 Task: Show available start times in increments of 10 minutes.
Action: Mouse moved to (126, 332)
Screenshot: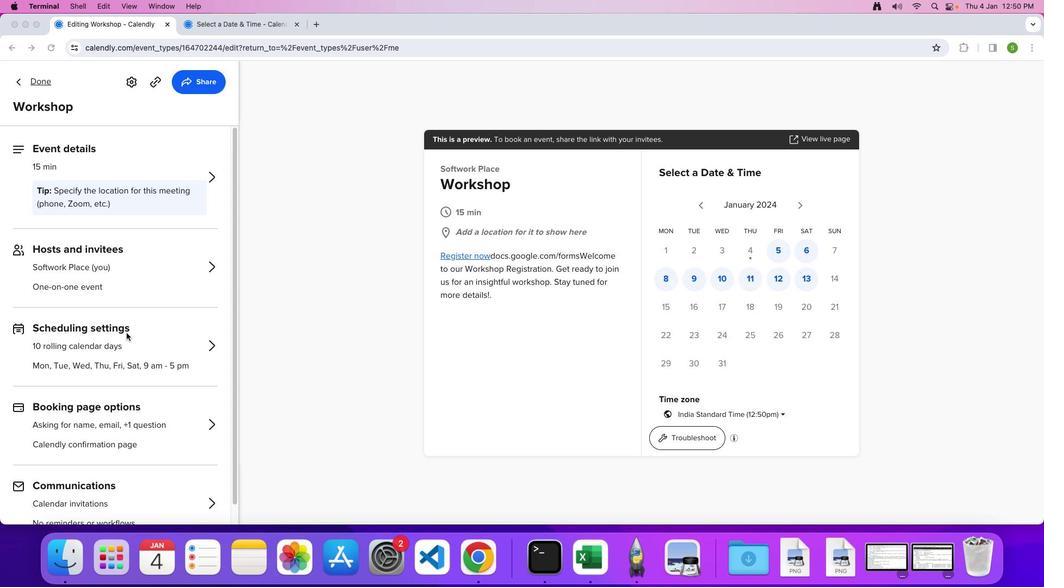
Action: Mouse pressed left at (126, 332)
Screenshot: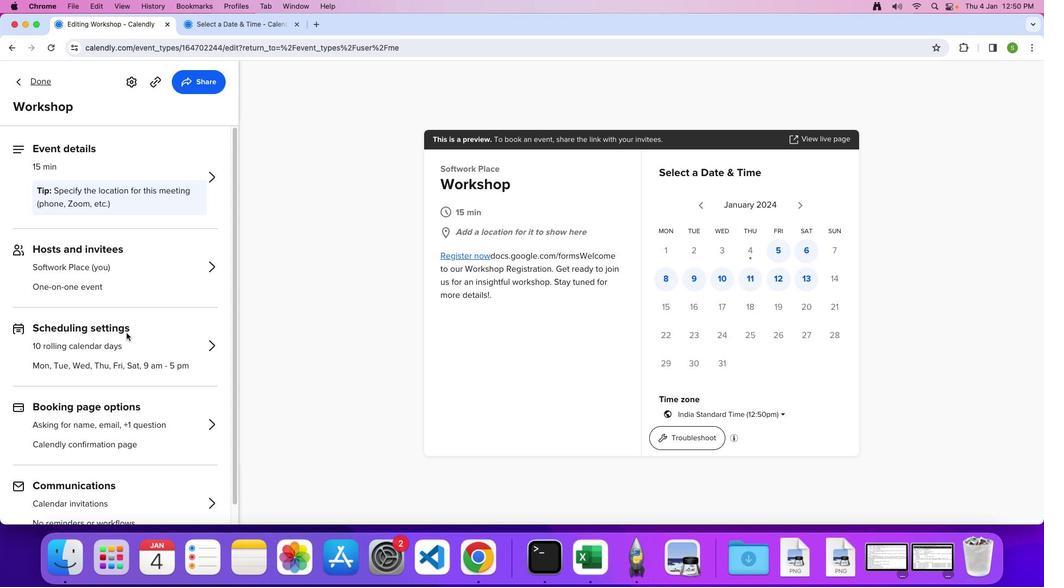 
Action: Mouse pressed left at (126, 332)
Screenshot: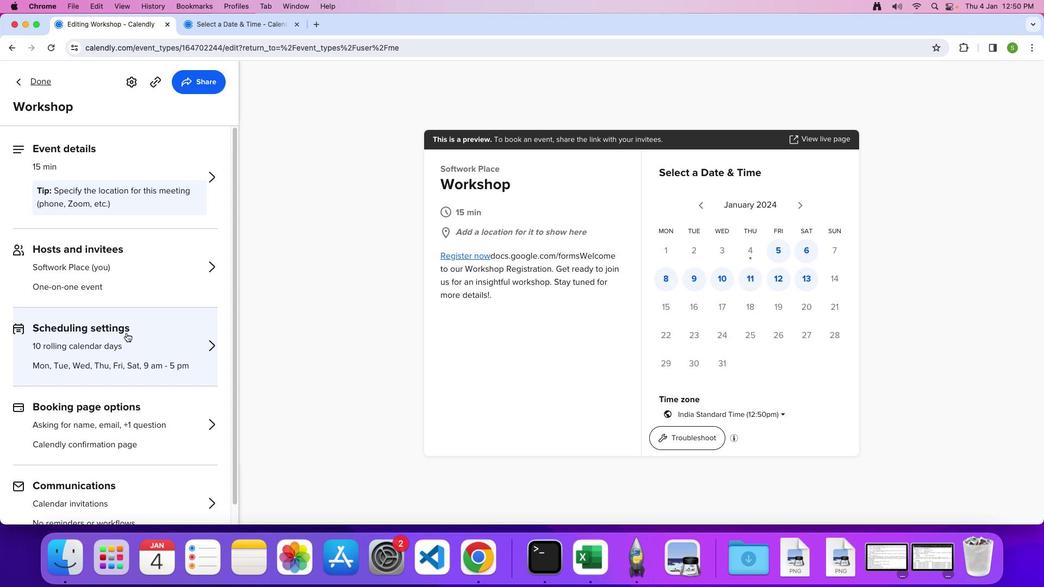 
Action: Mouse moved to (148, 397)
Screenshot: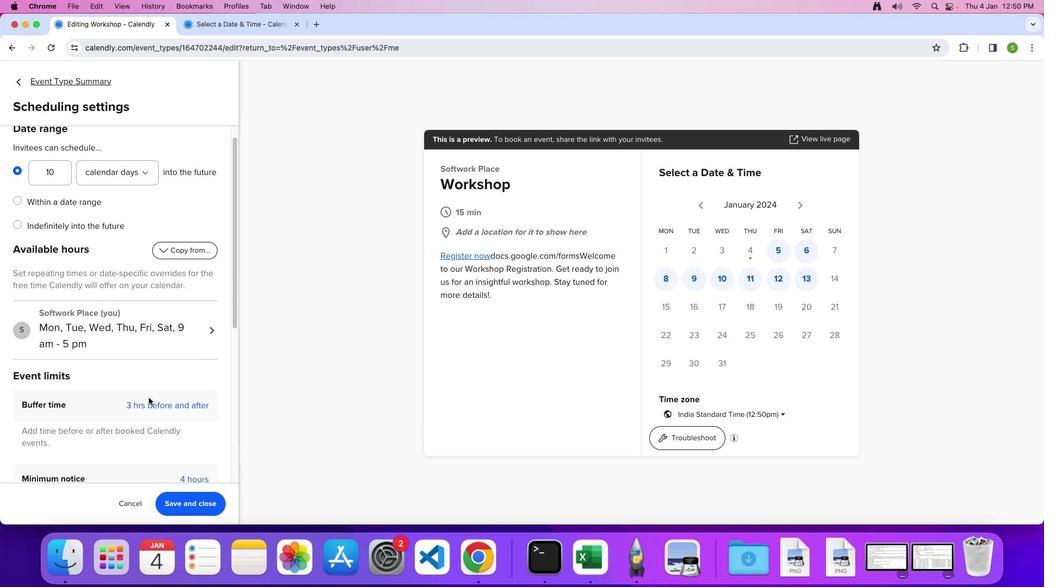 
Action: Mouse scrolled (148, 397) with delta (0, 0)
Screenshot: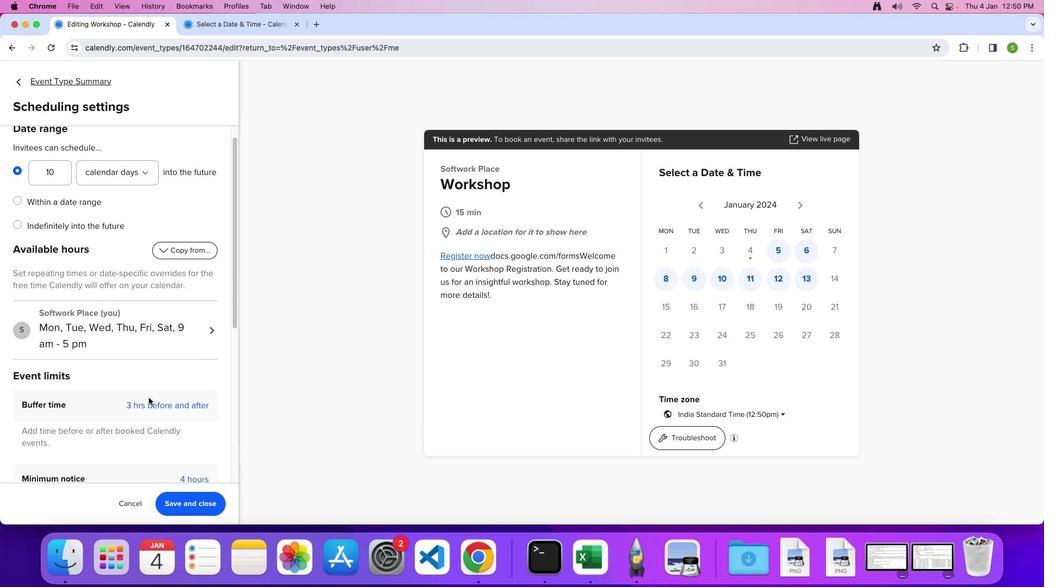 
Action: Mouse moved to (148, 397)
Screenshot: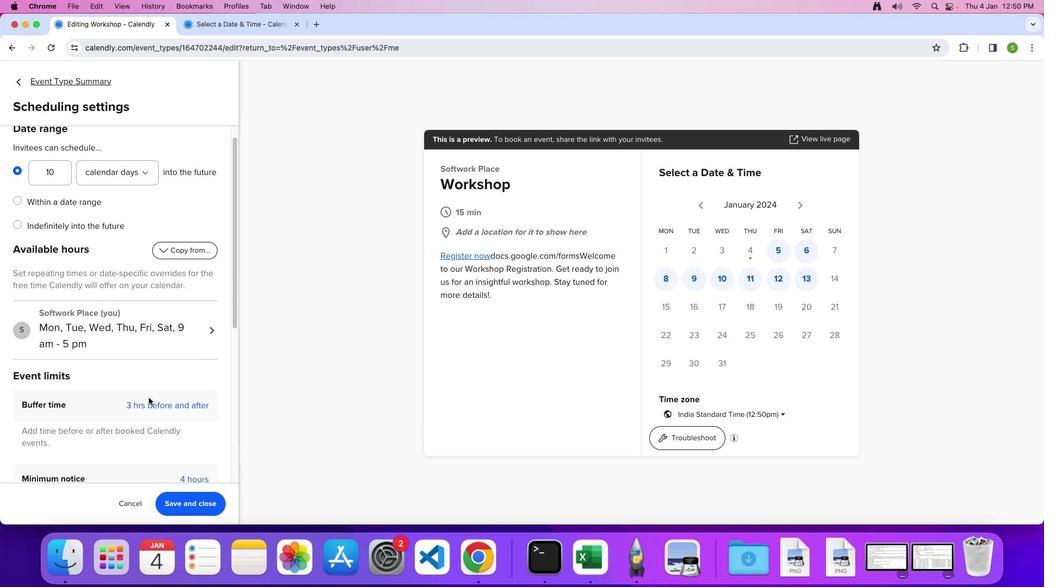 
Action: Mouse scrolled (148, 397) with delta (0, 0)
Screenshot: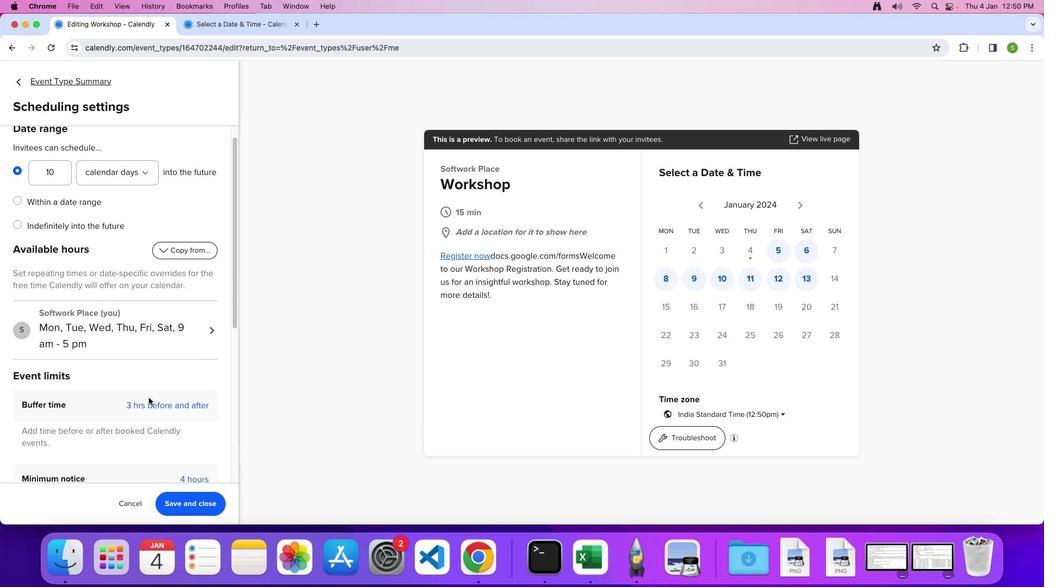 
Action: Mouse scrolled (148, 397) with delta (0, -2)
Screenshot: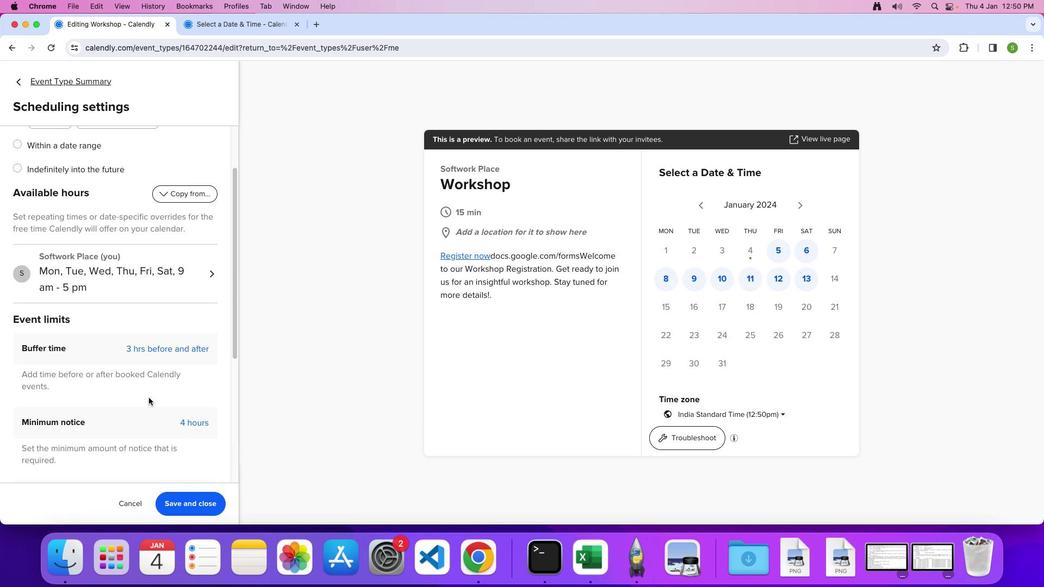 
Action: Mouse moved to (147, 402)
Screenshot: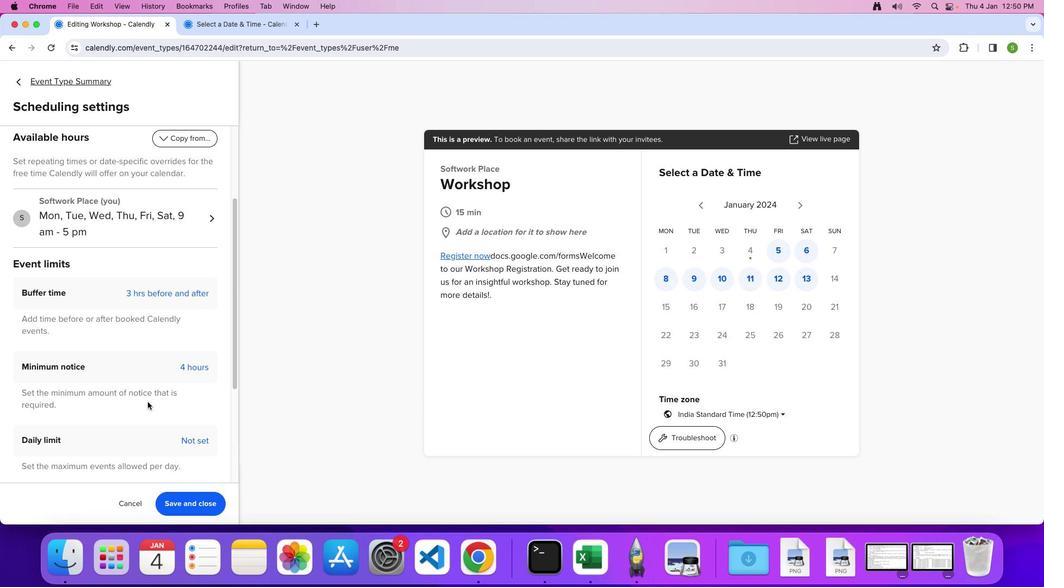 
Action: Mouse scrolled (147, 402) with delta (0, 0)
Screenshot: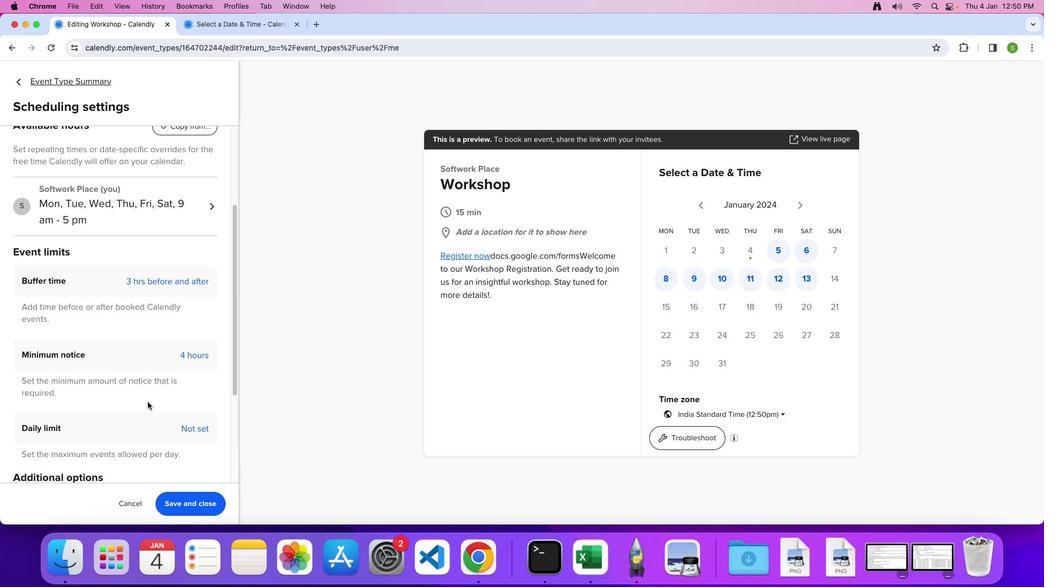 
Action: Mouse scrolled (147, 402) with delta (0, 0)
Screenshot: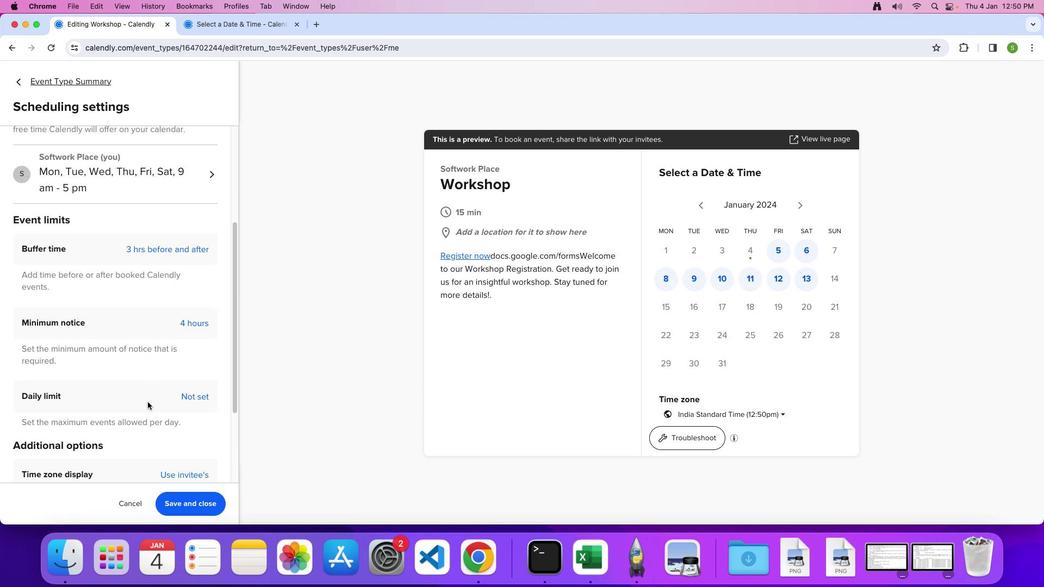 
Action: Mouse scrolled (147, 402) with delta (0, -2)
Screenshot: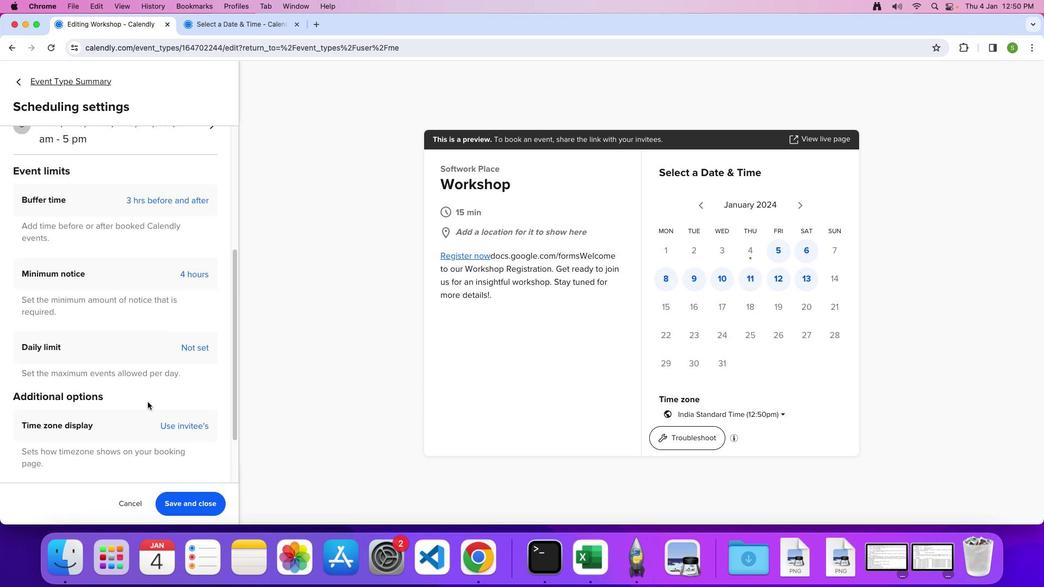 
Action: Mouse scrolled (147, 402) with delta (0, -3)
Screenshot: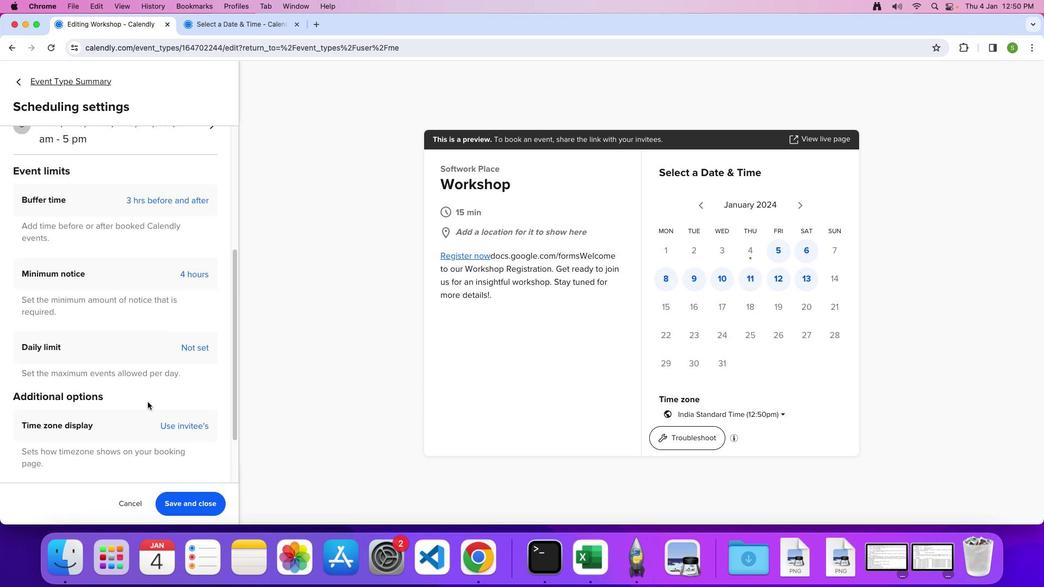 
Action: Mouse scrolled (147, 402) with delta (0, 0)
Screenshot: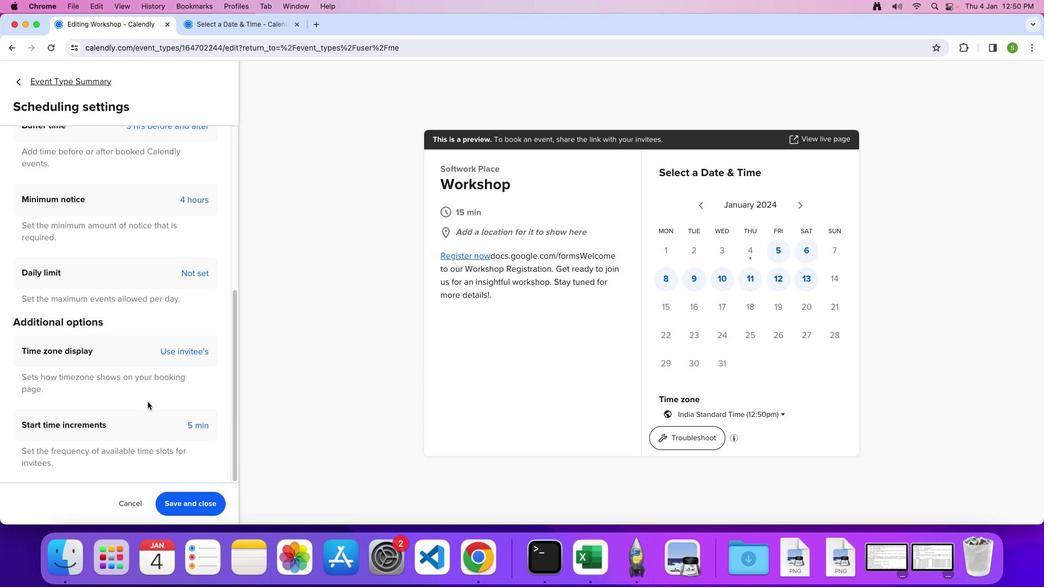 
Action: Mouse scrolled (147, 402) with delta (0, 0)
Screenshot: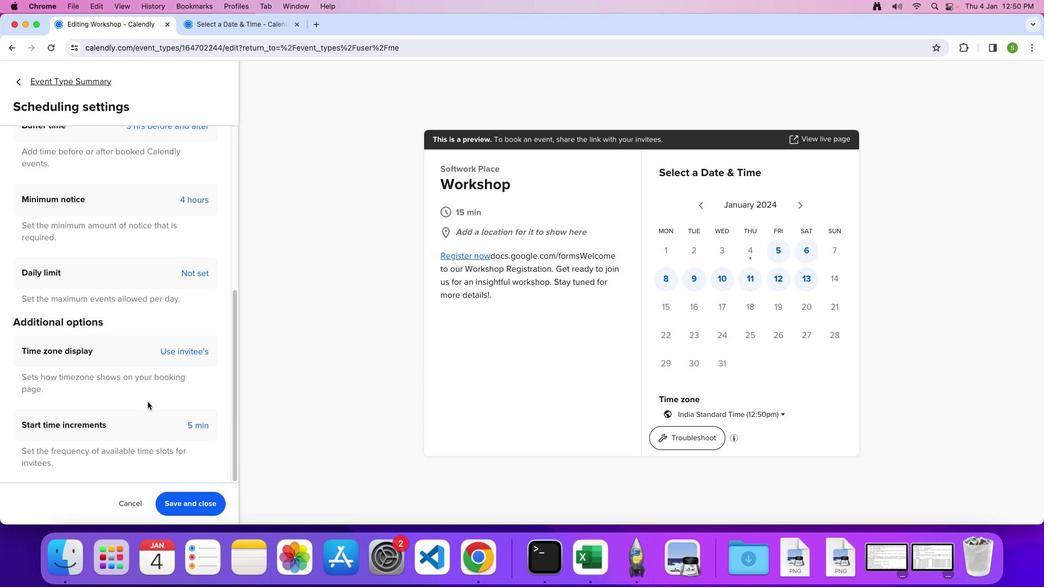 
Action: Mouse scrolled (147, 402) with delta (0, -2)
Screenshot: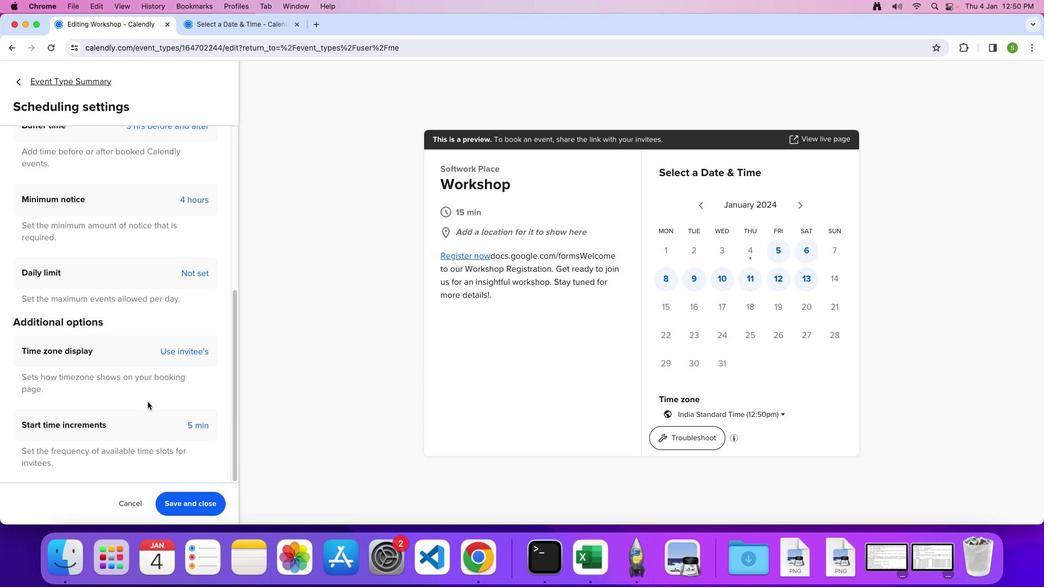 
Action: Mouse scrolled (147, 402) with delta (0, -3)
Screenshot: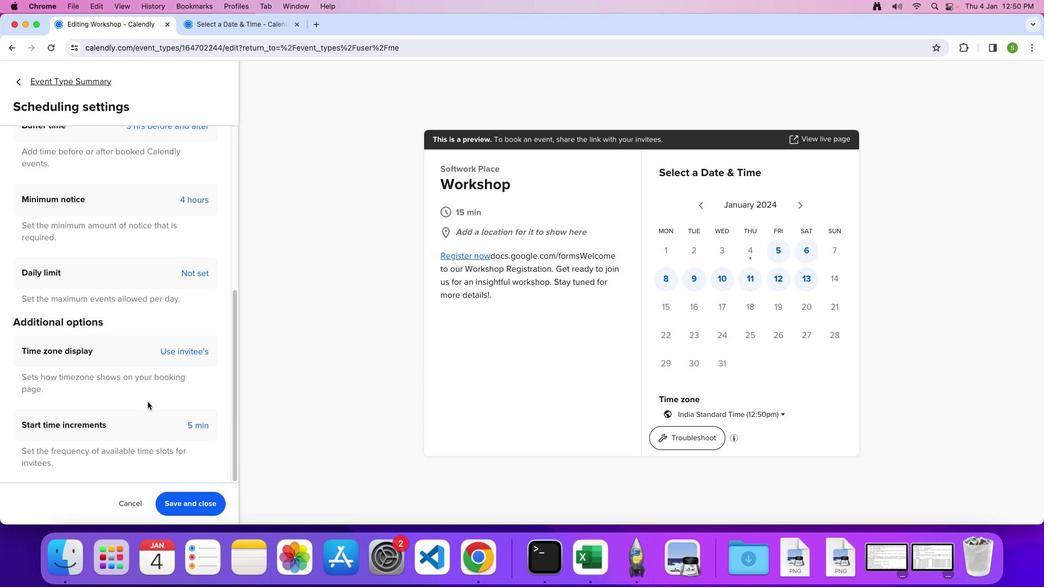 
Action: Mouse moved to (156, 425)
Screenshot: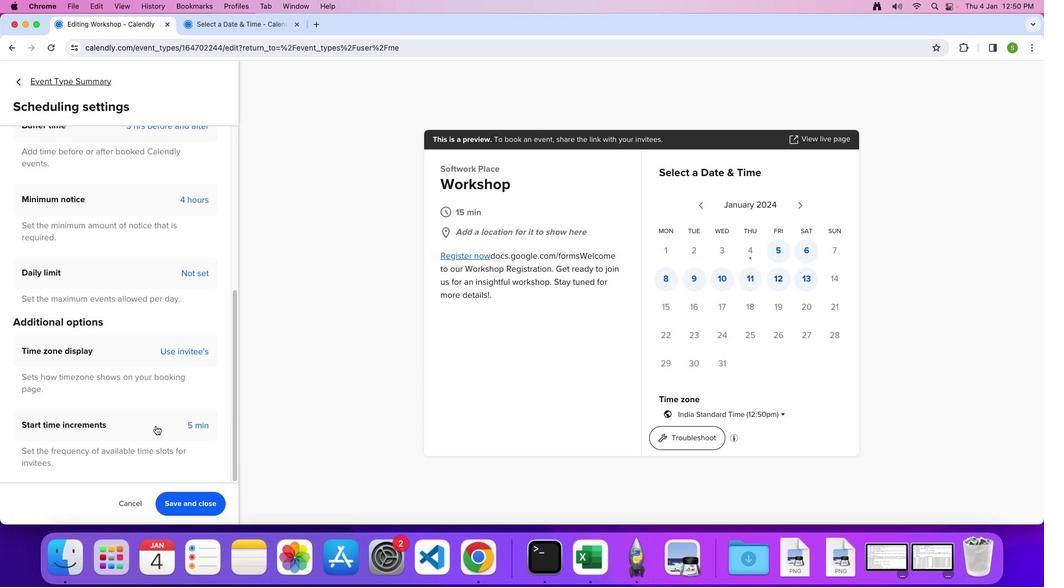
Action: Mouse pressed left at (156, 425)
Screenshot: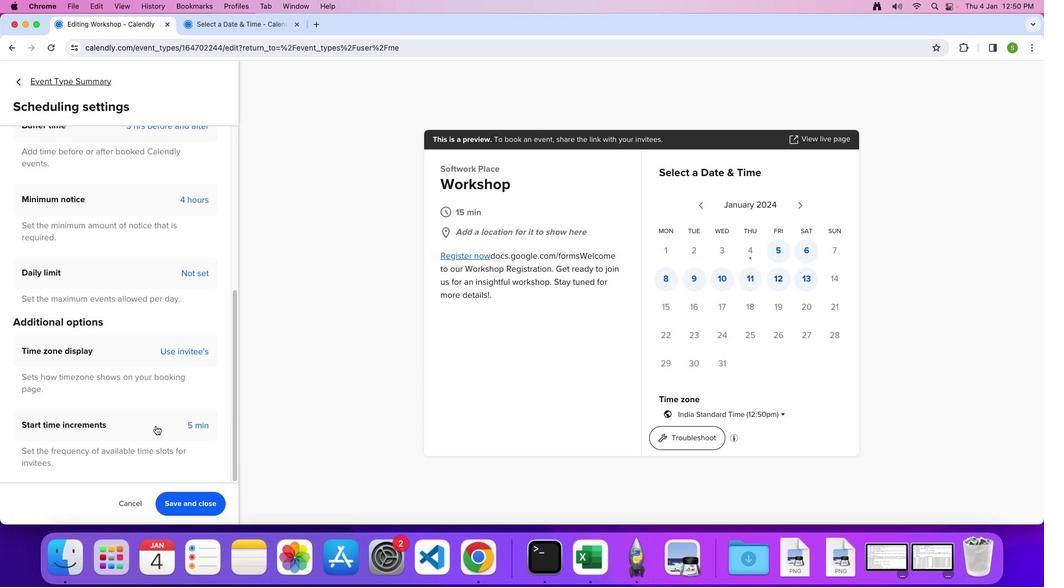 
Action: Mouse moved to (150, 430)
Screenshot: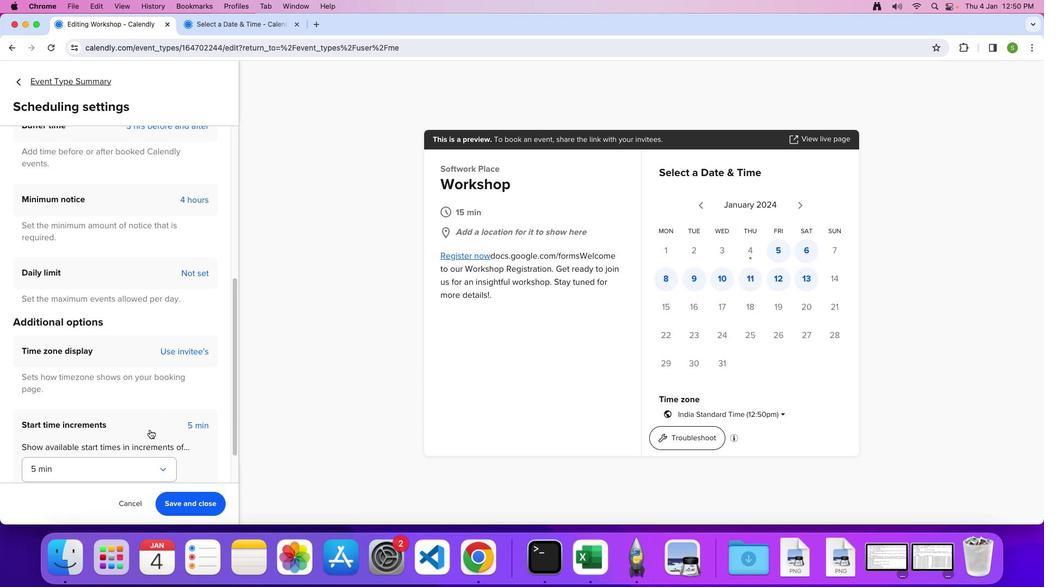 
Action: Mouse scrolled (150, 430) with delta (0, 0)
Screenshot: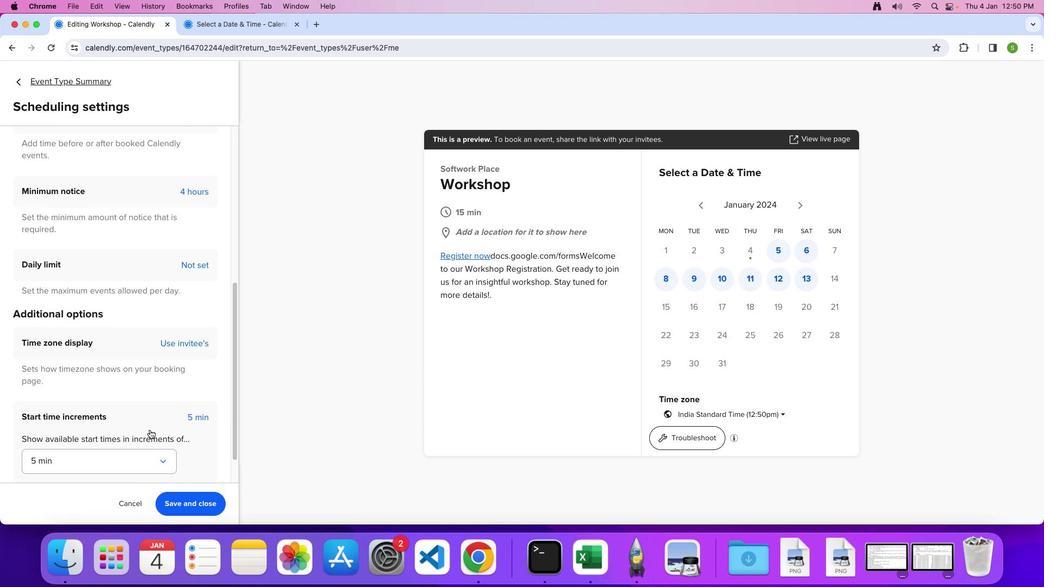 
Action: Mouse scrolled (150, 430) with delta (0, 0)
Screenshot: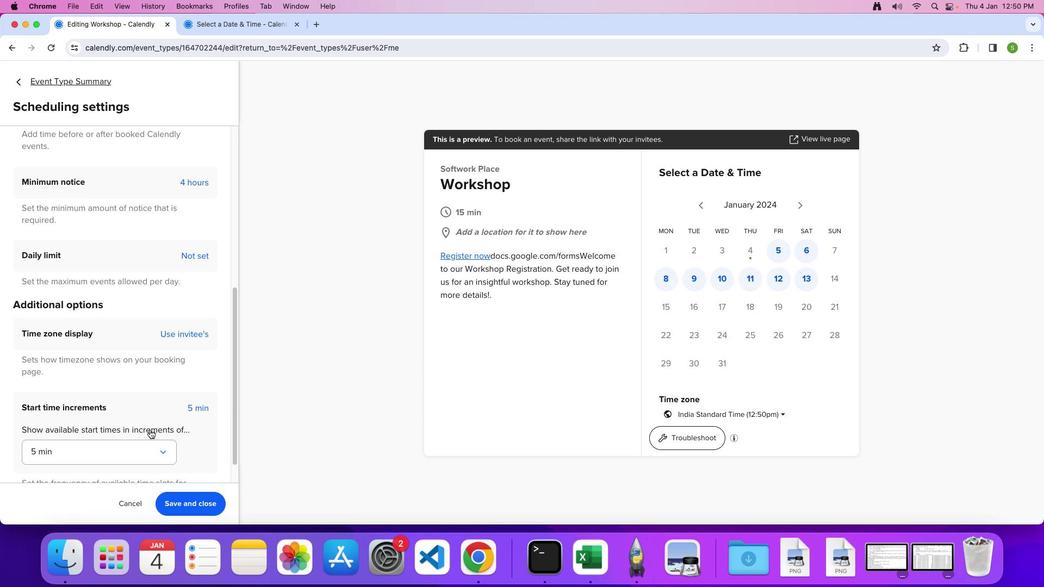 
Action: Mouse scrolled (150, 430) with delta (0, -2)
Screenshot: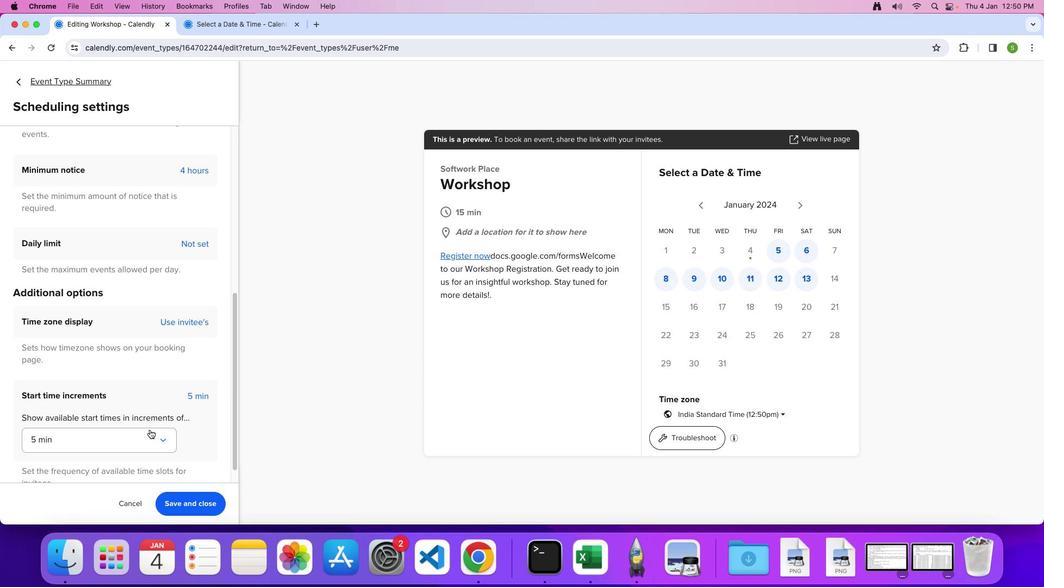 
Action: Mouse moved to (162, 418)
Screenshot: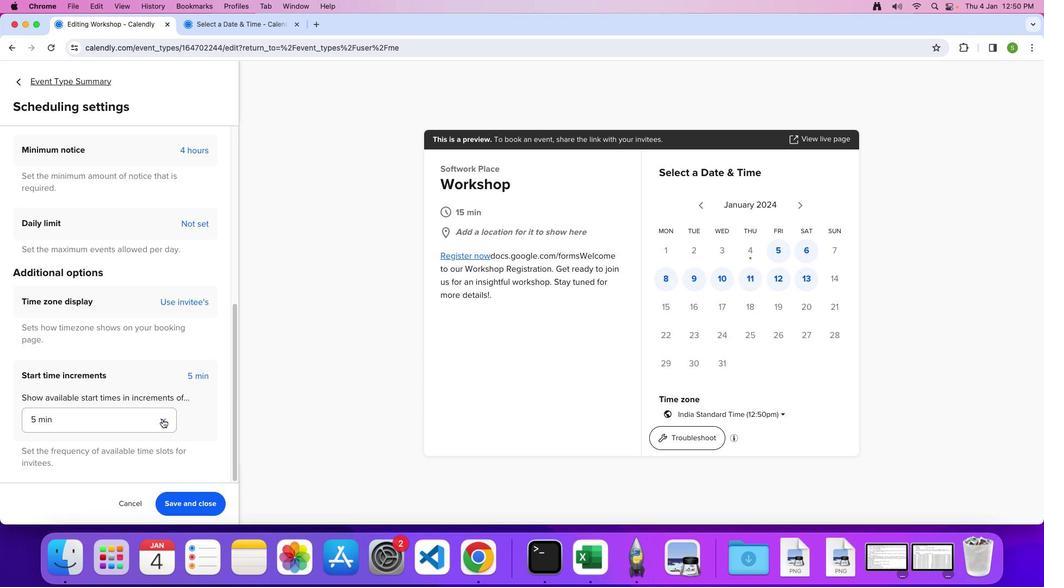 
Action: Mouse pressed left at (162, 418)
Screenshot: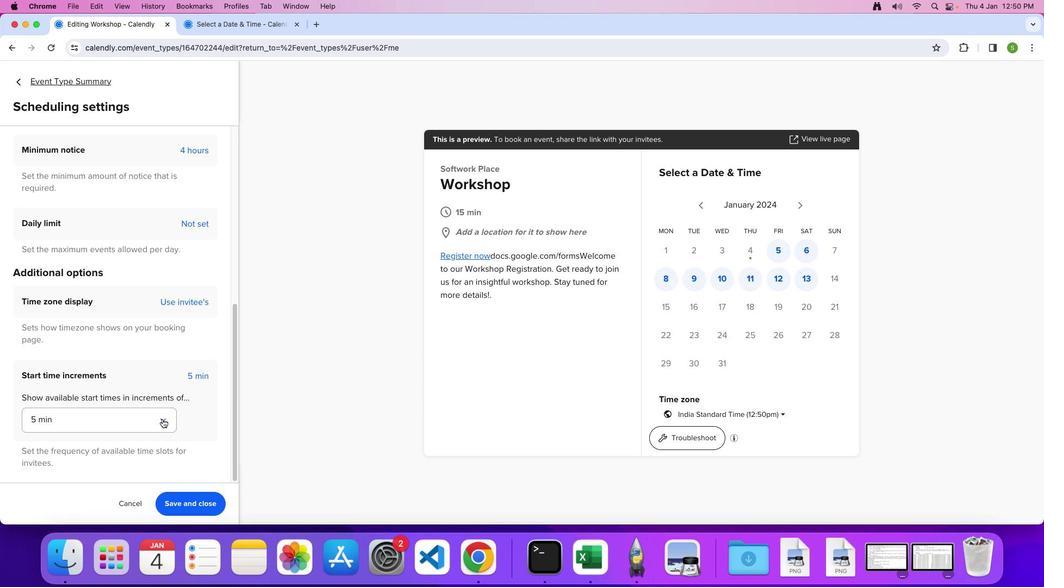 
Action: Mouse moved to (76, 467)
Screenshot: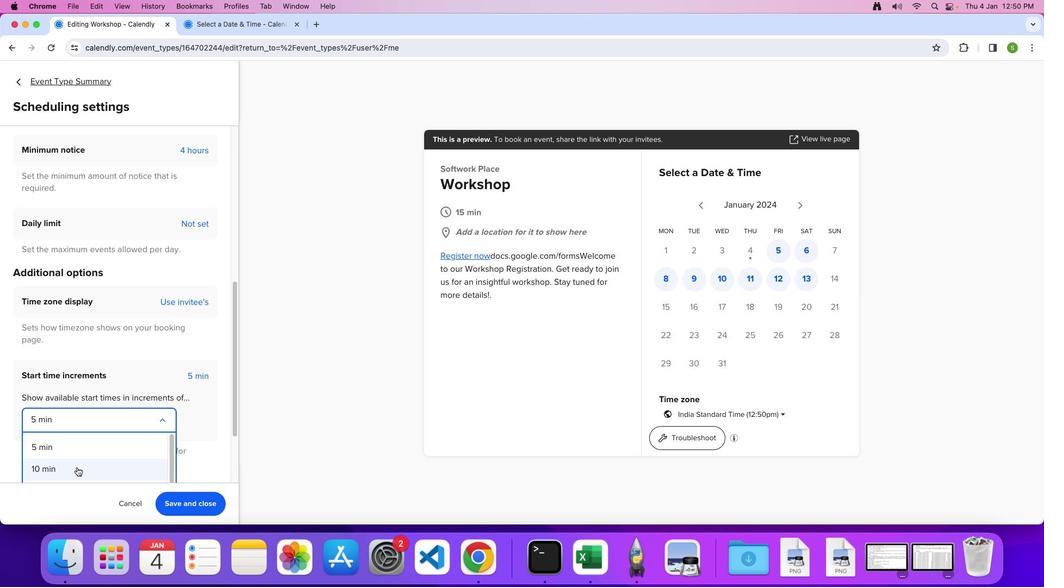 
Action: Mouse pressed left at (76, 467)
Screenshot: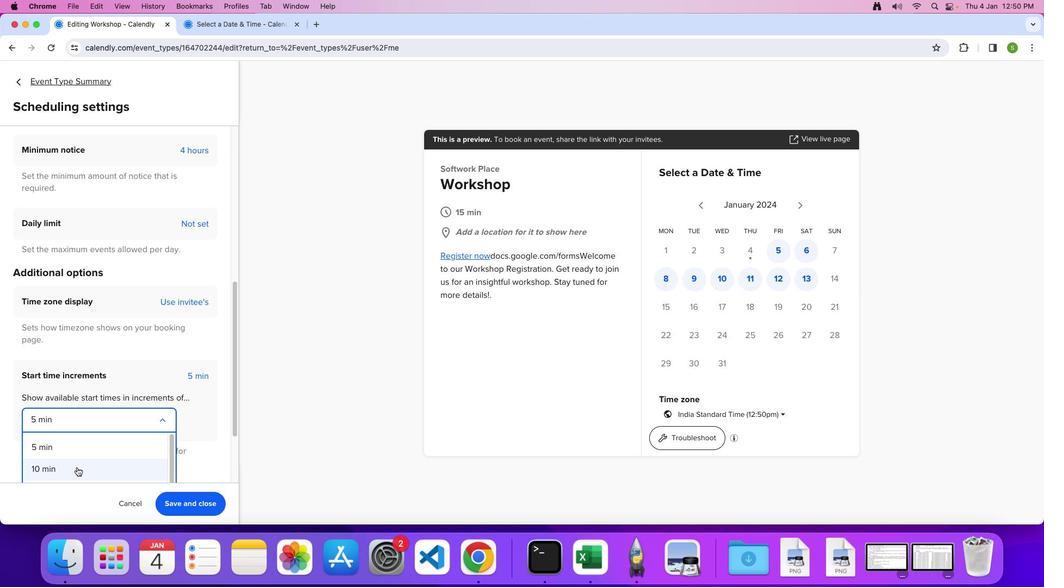 
Action: Mouse moved to (78, 467)
Screenshot: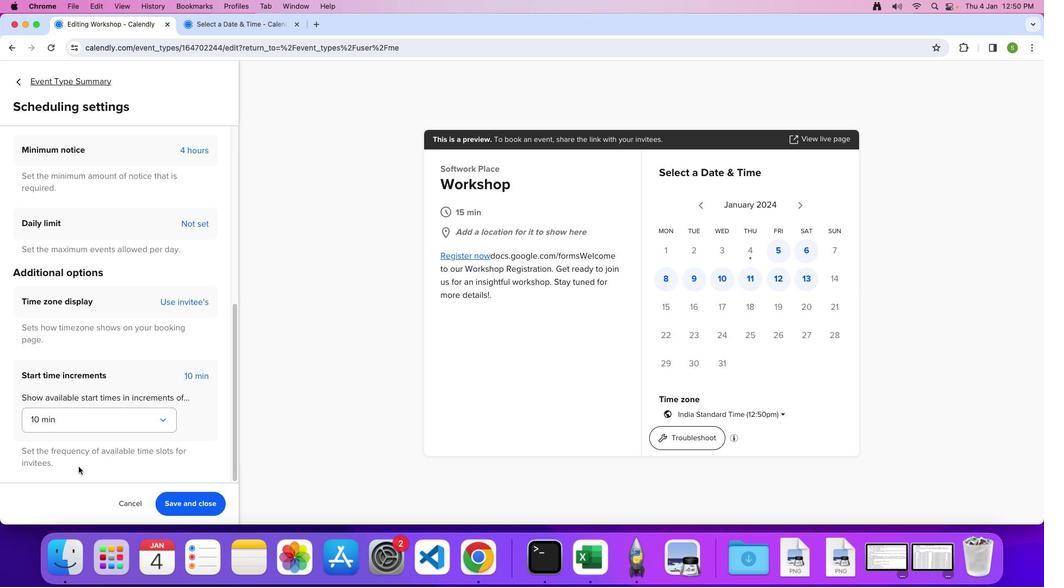 
